 Task: Move the task Integrate a new video conferencing system for a company's remote workers to the section Done in the project AgileDeck and filter the tasks in the project by Due this week
Action: Mouse moved to (92, 386)
Screenshot: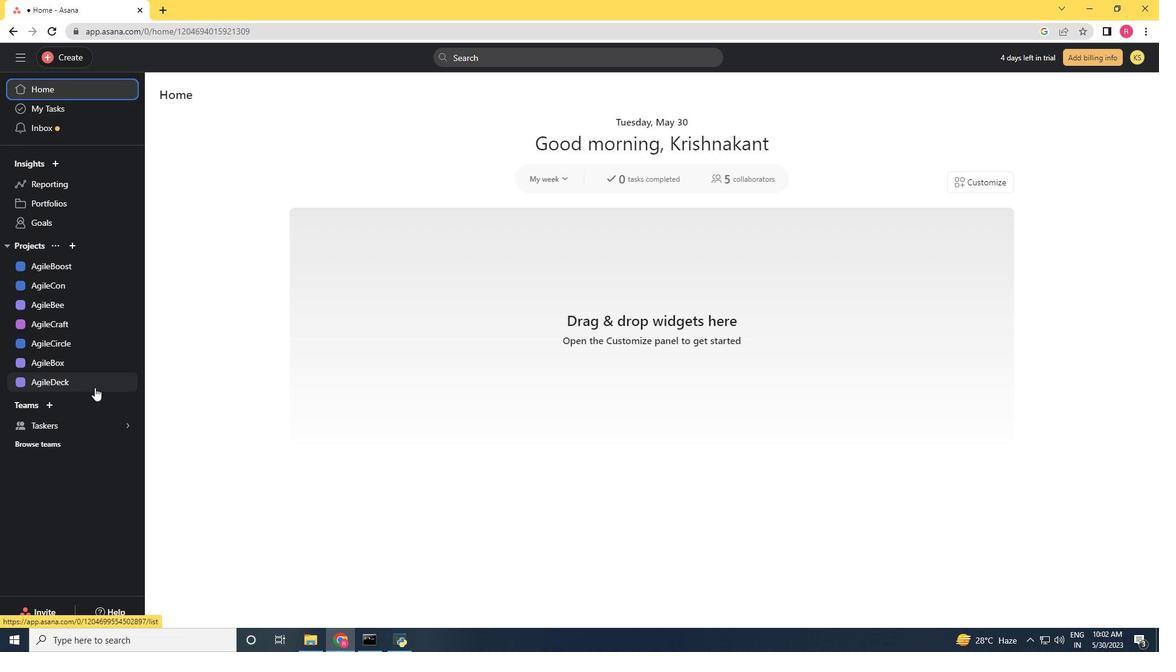 
Action: Mouse pressed left at (92, 386)
Screenshot: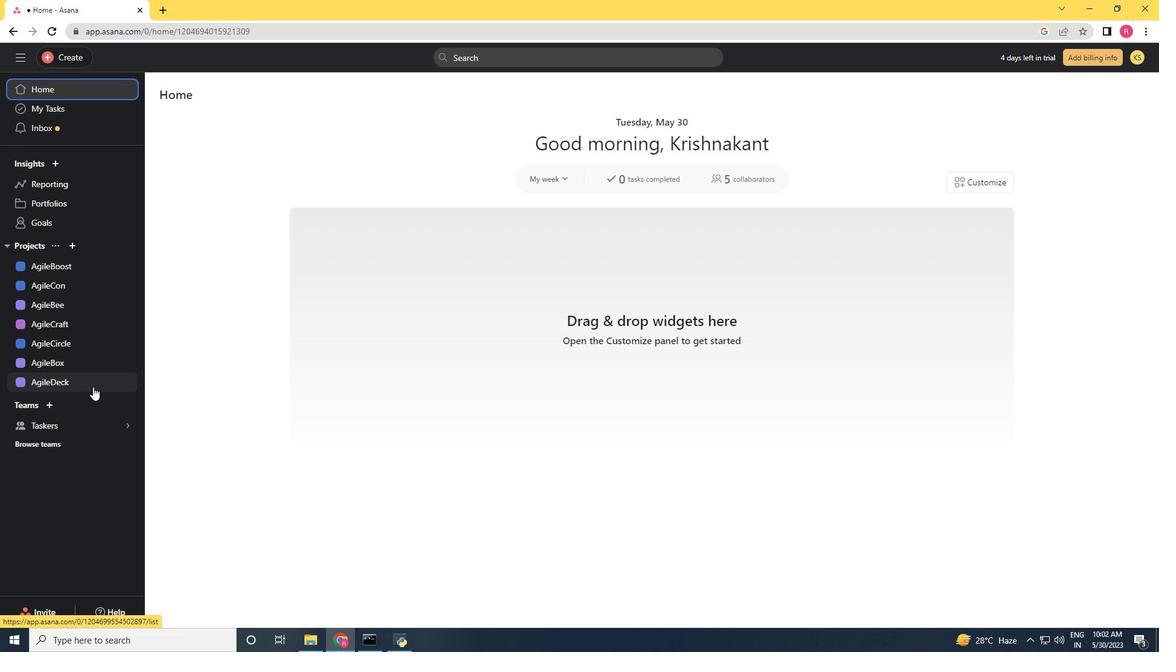 
Action: Mouse moved to (679, 217)
Screenshot: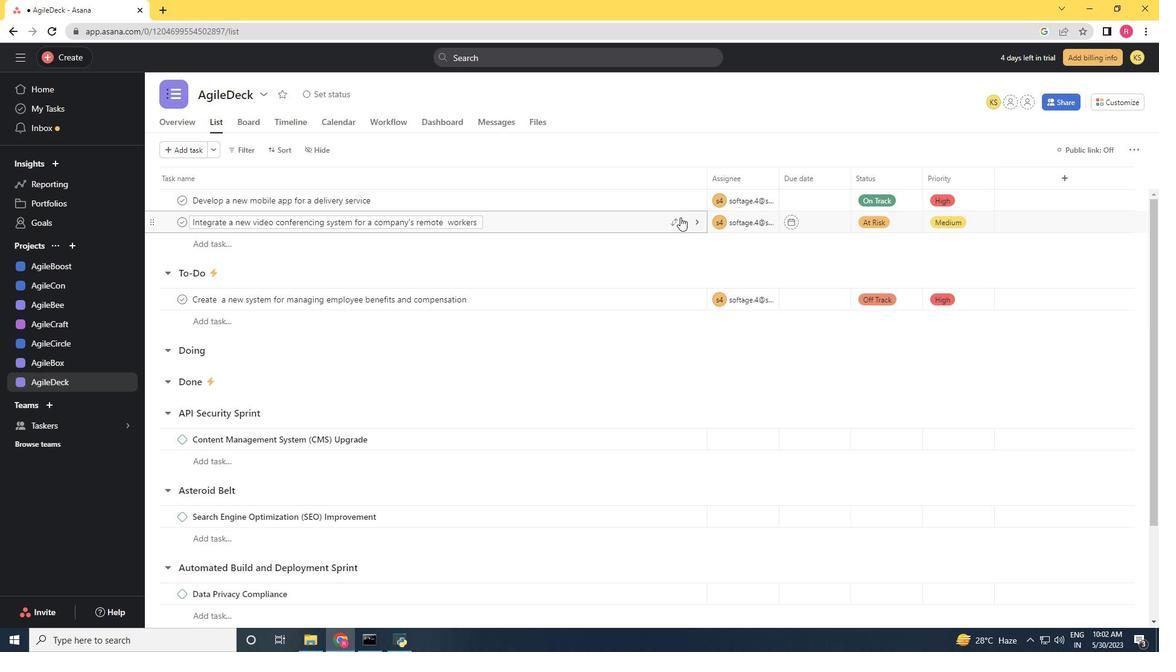 
Action: Mouse pressed left at (679, 217)
Screenshot: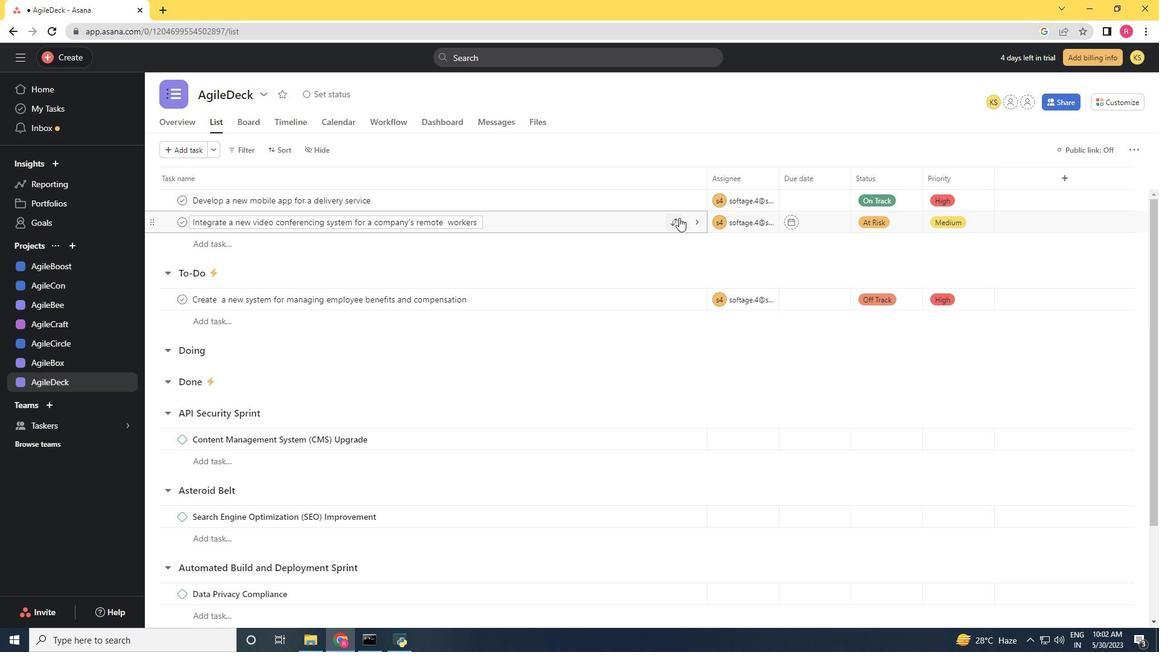
Action: Mouse moved to (560, 332)
Screenshot: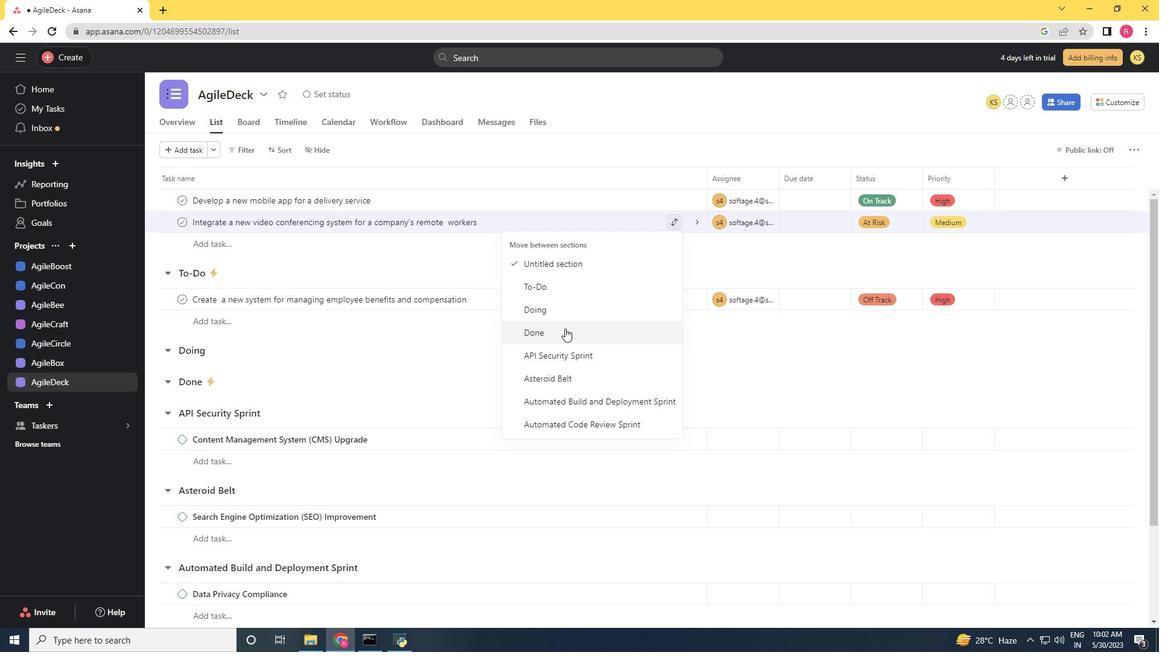 
Action: Mouse pressed left at (560, 332)
Screenshot: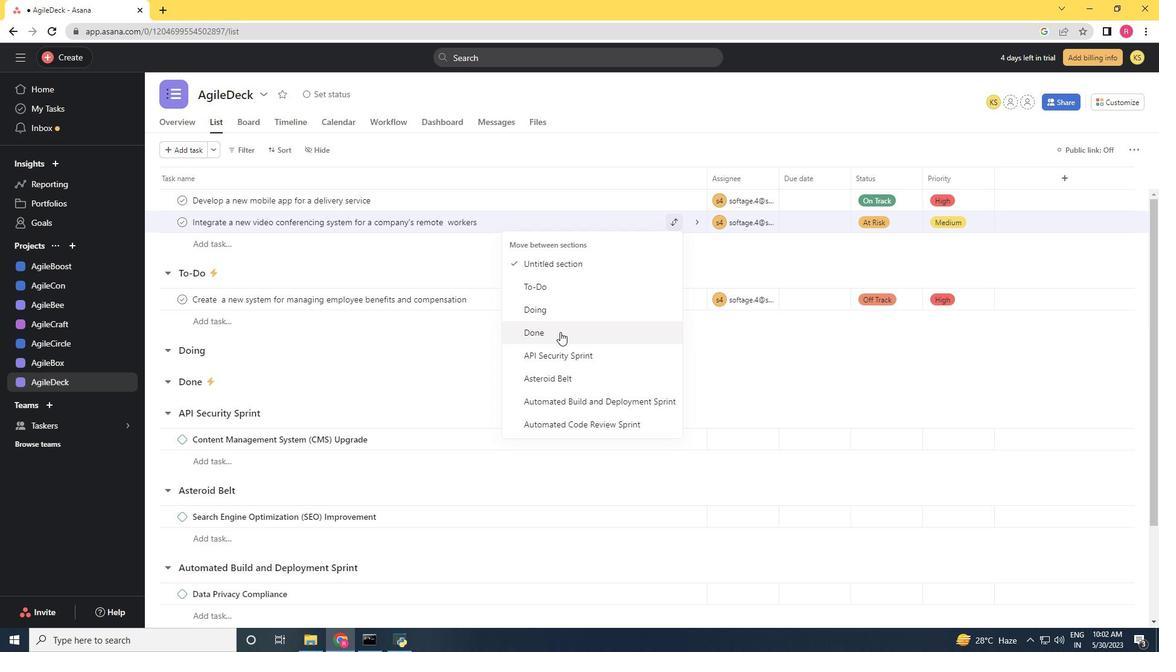 
Action: Mouse moved to (638, 385)
Screenshot: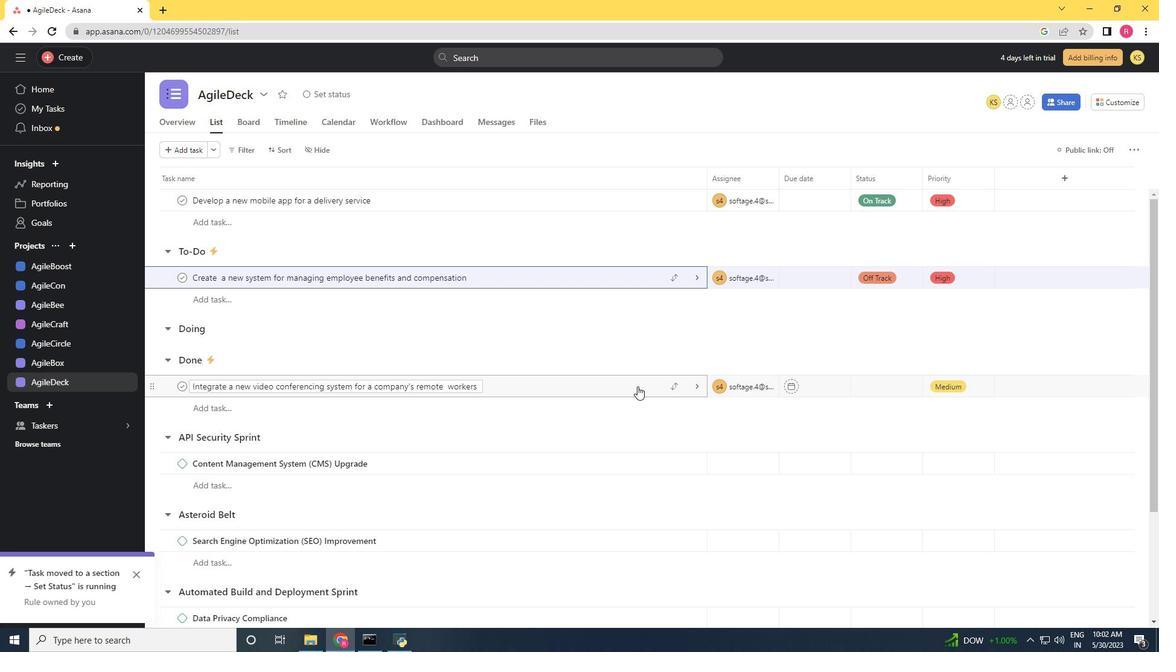 
Action: Mouse pressed left at (638, 385)
Screenshot: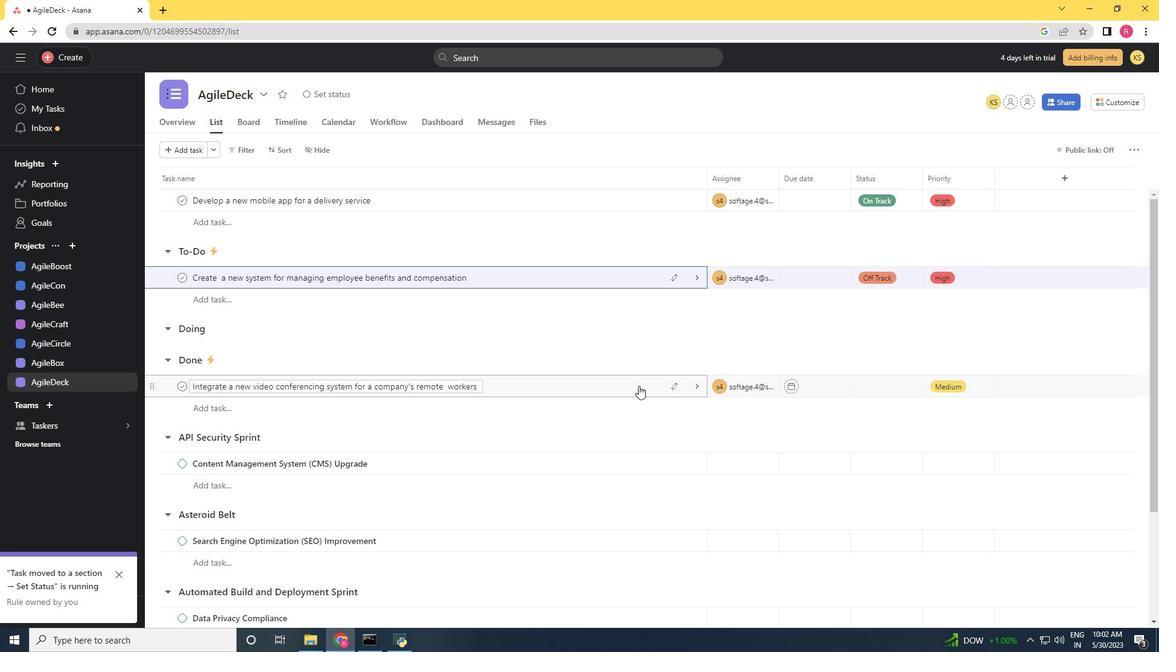 
Action: Mouse moved to (252, 154)
Screenshot: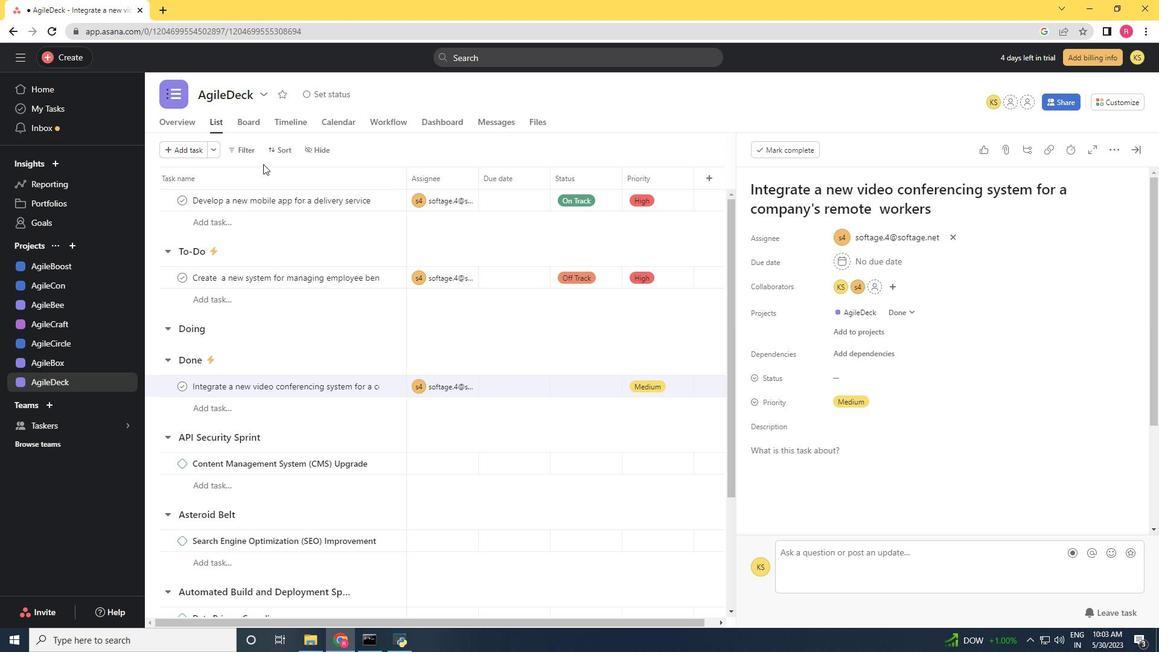 
Action: Mouse pressed left at (252, 154)
Screenshot: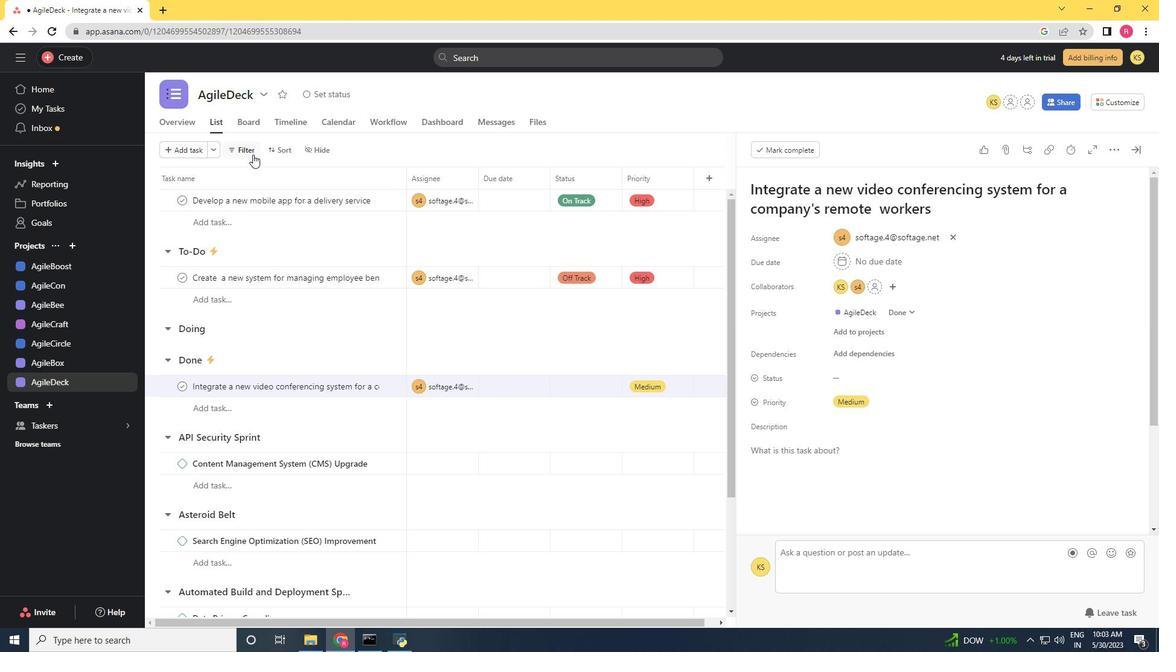 
Action: Mouse moved to (472, 195)
Screenshot: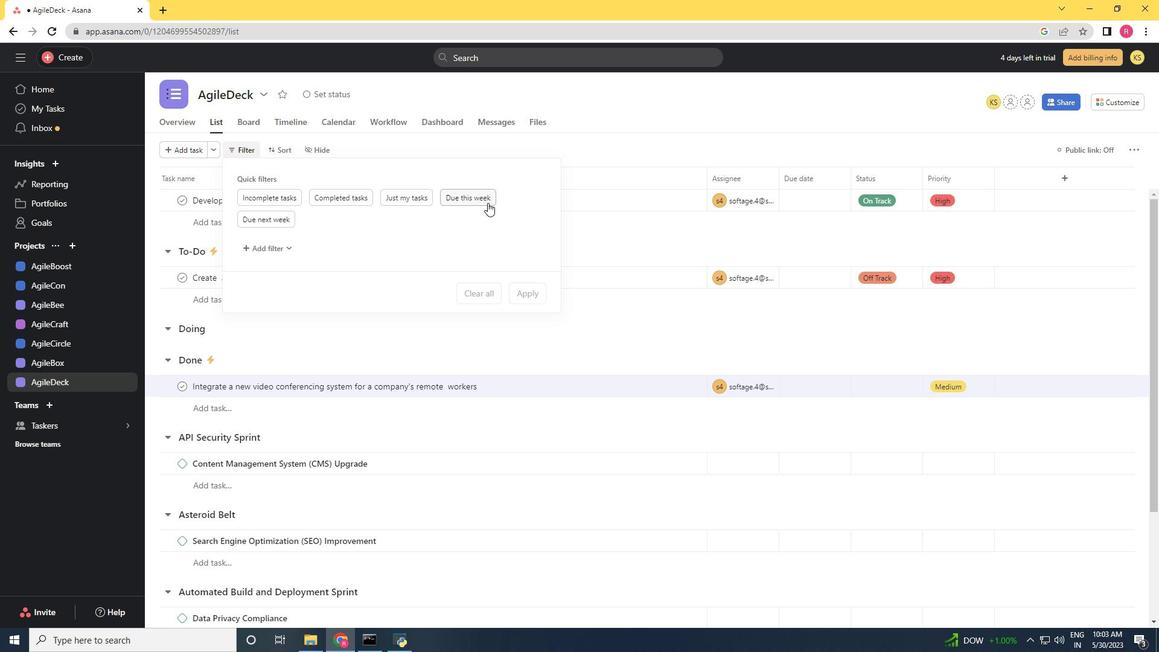 
Action: Mouse pressed left at (472, 195)
Screenshot: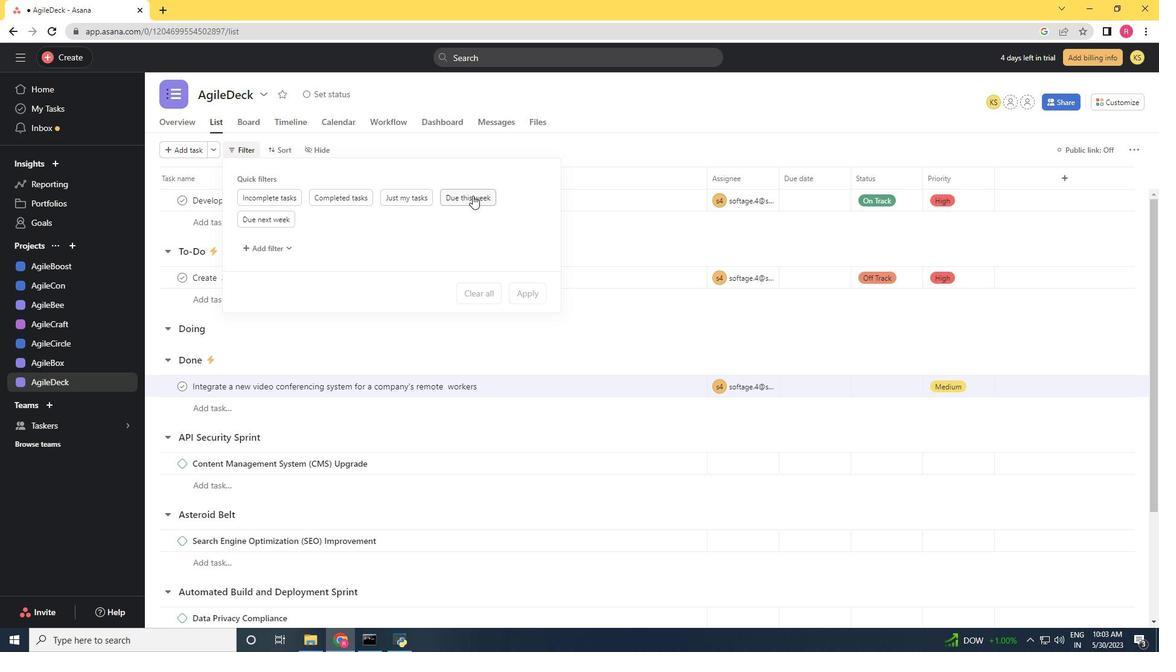 
